 Task: Create a rule from the Routing list, Task moved to a section -> Set Priority in the project AgileAura , set the section as Done clear the priority
Action: Mouse moved to (1303, 111)
Screenshot: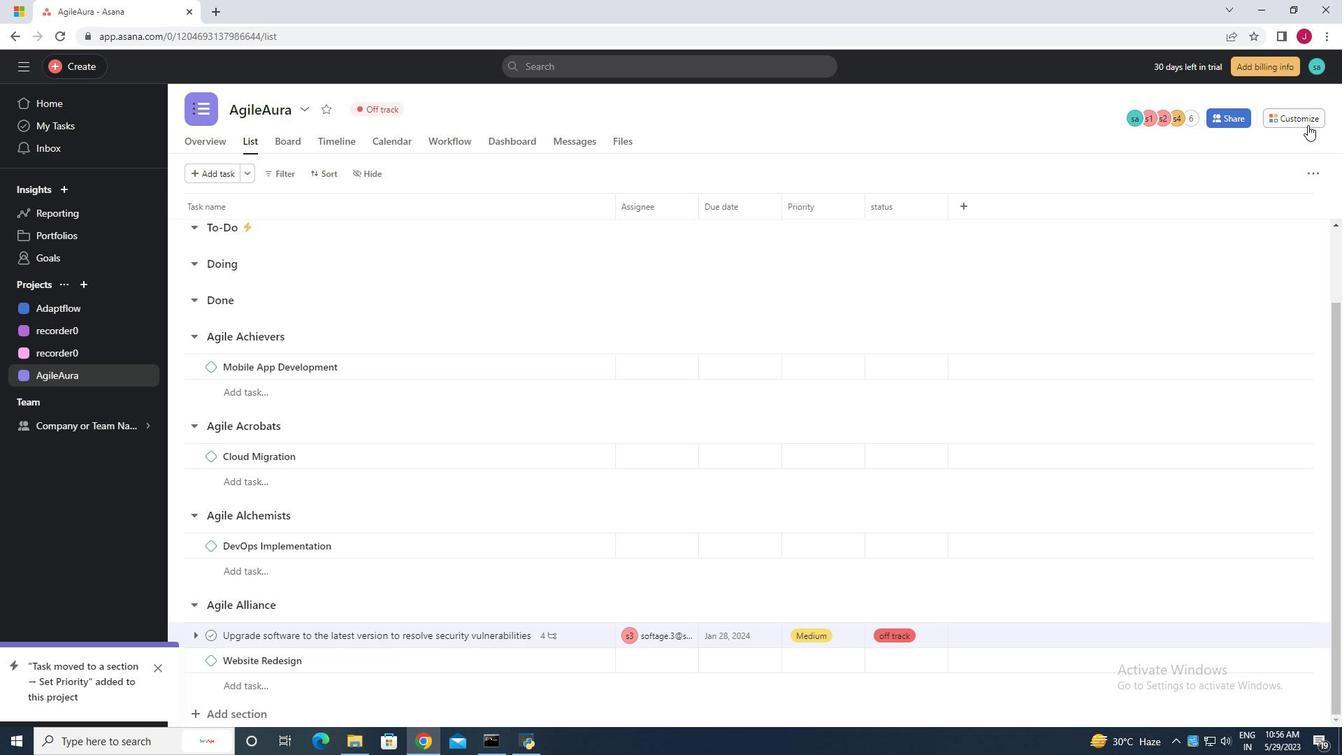
Action: Mouse pressed left at (1303, 111)
Screenshot: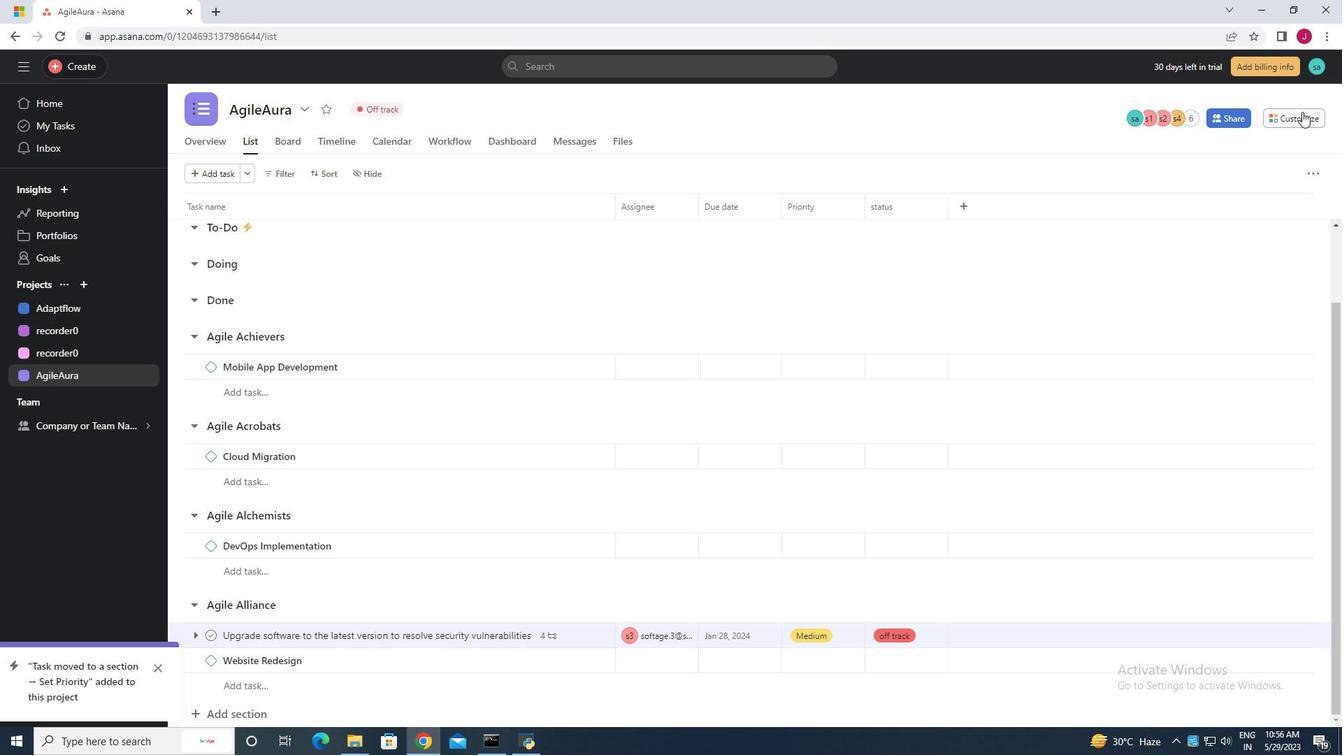 
Action: Mouse moved to (1051, 305)
Screenshot: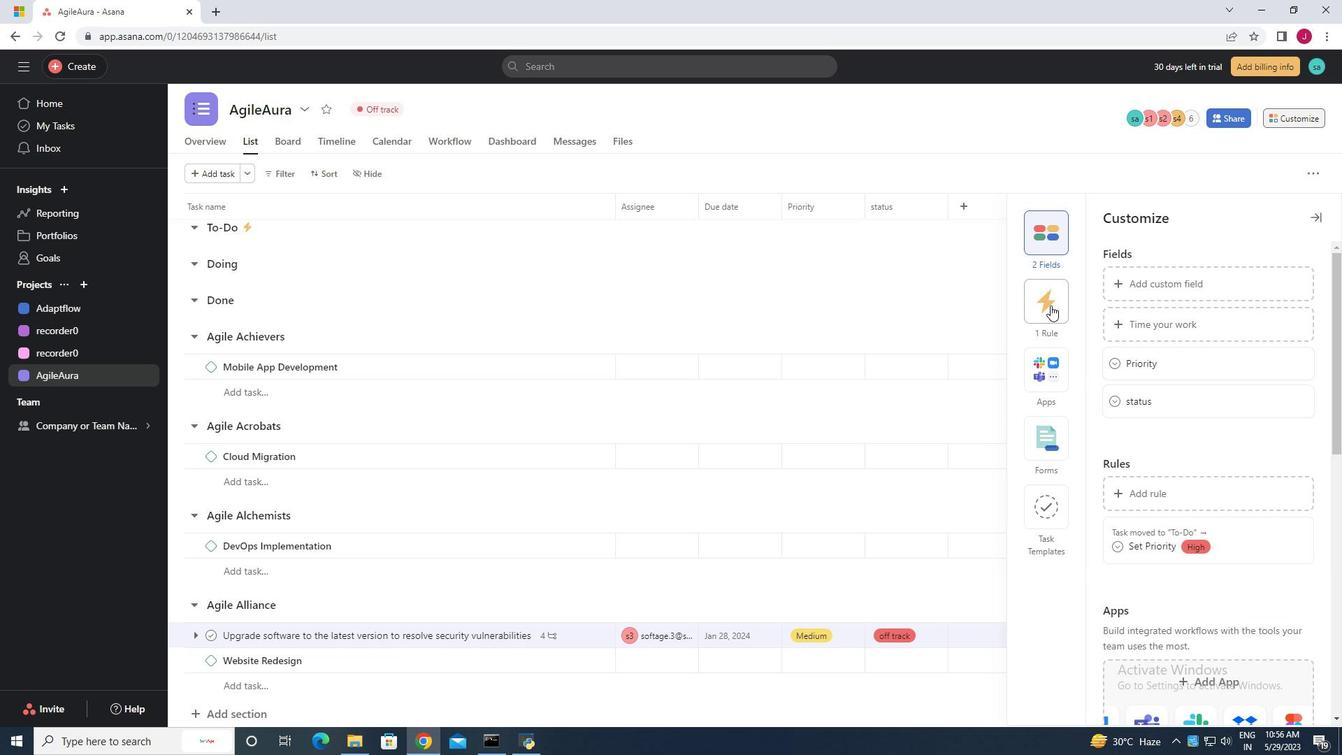 
Action: Mouse pressed left at (1051, 305)
Screenshot: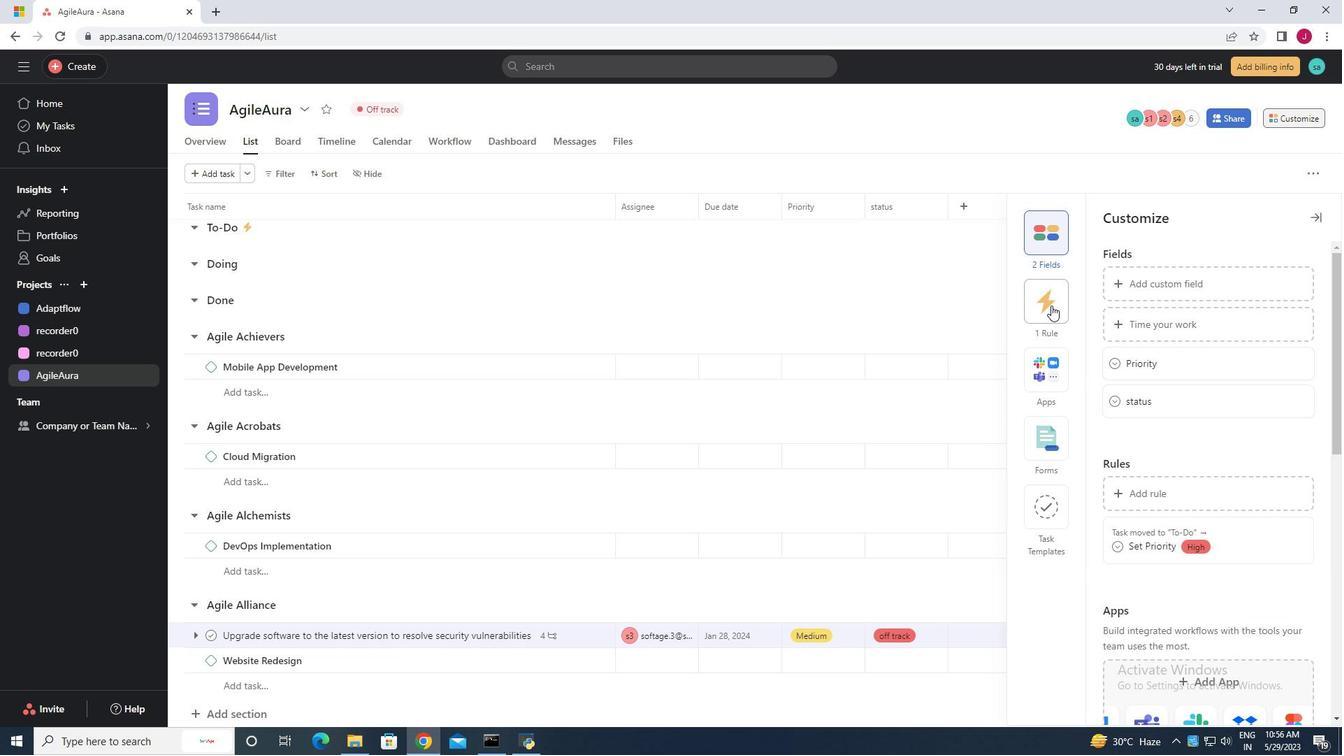 
Action: Mouse moved to (1168, 283)
Screenshot: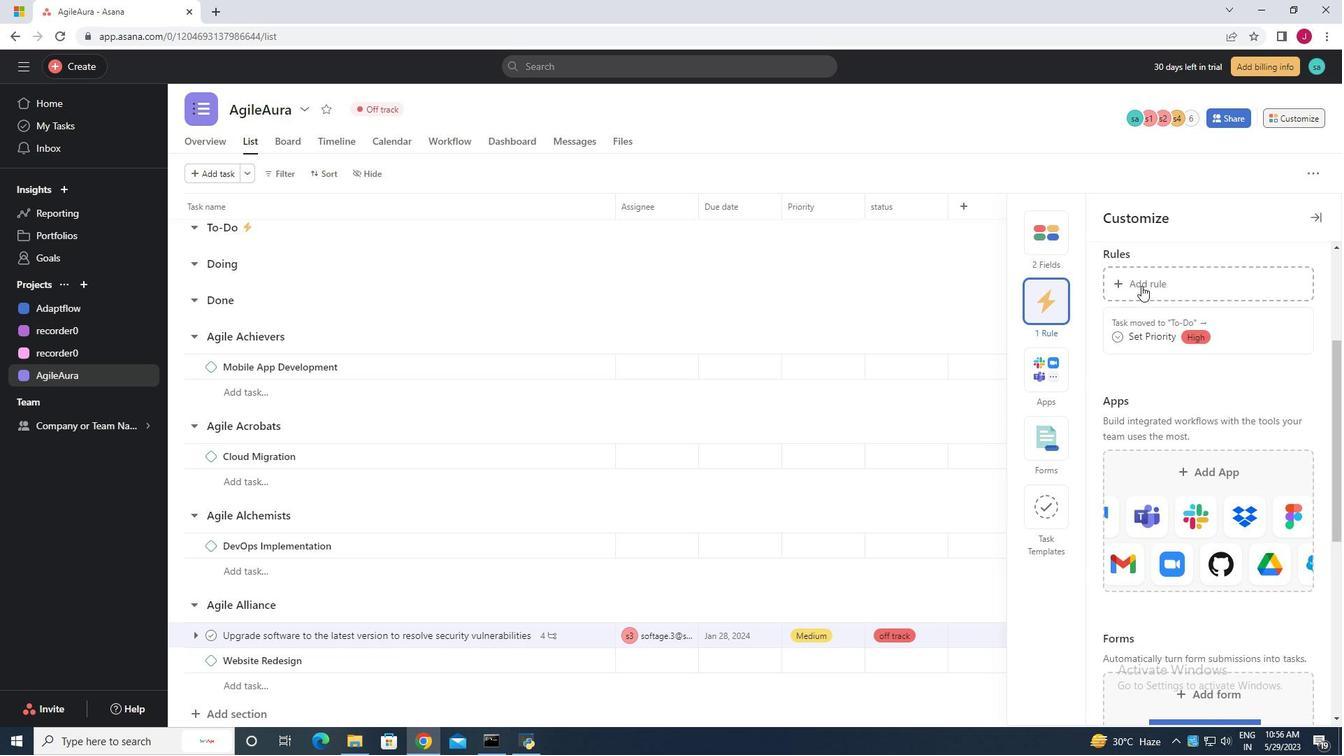 
Action: Mouse pressed left at (1168, 283)
Screenshot: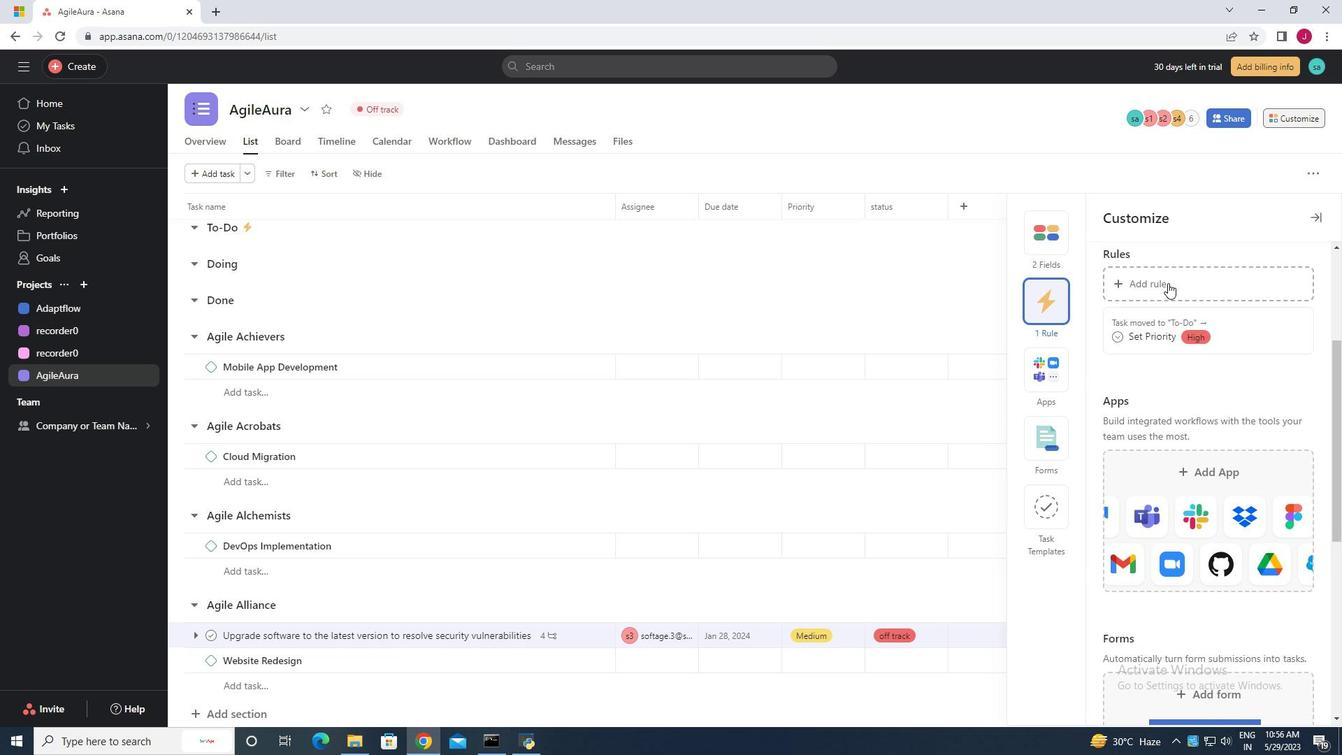 
Action: Mouse moved to (290, 185)
Screenshot: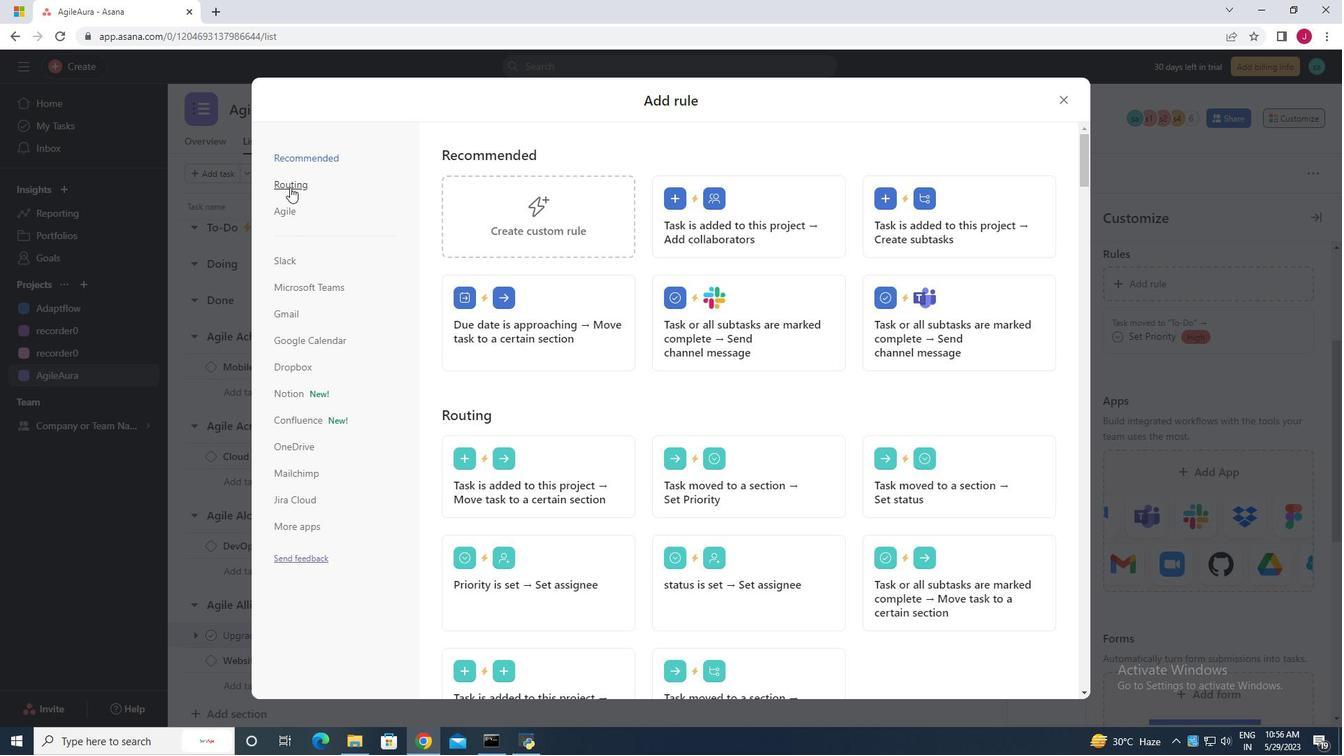 
Action: Mouse pressed left at (290, 185)
Screenshot: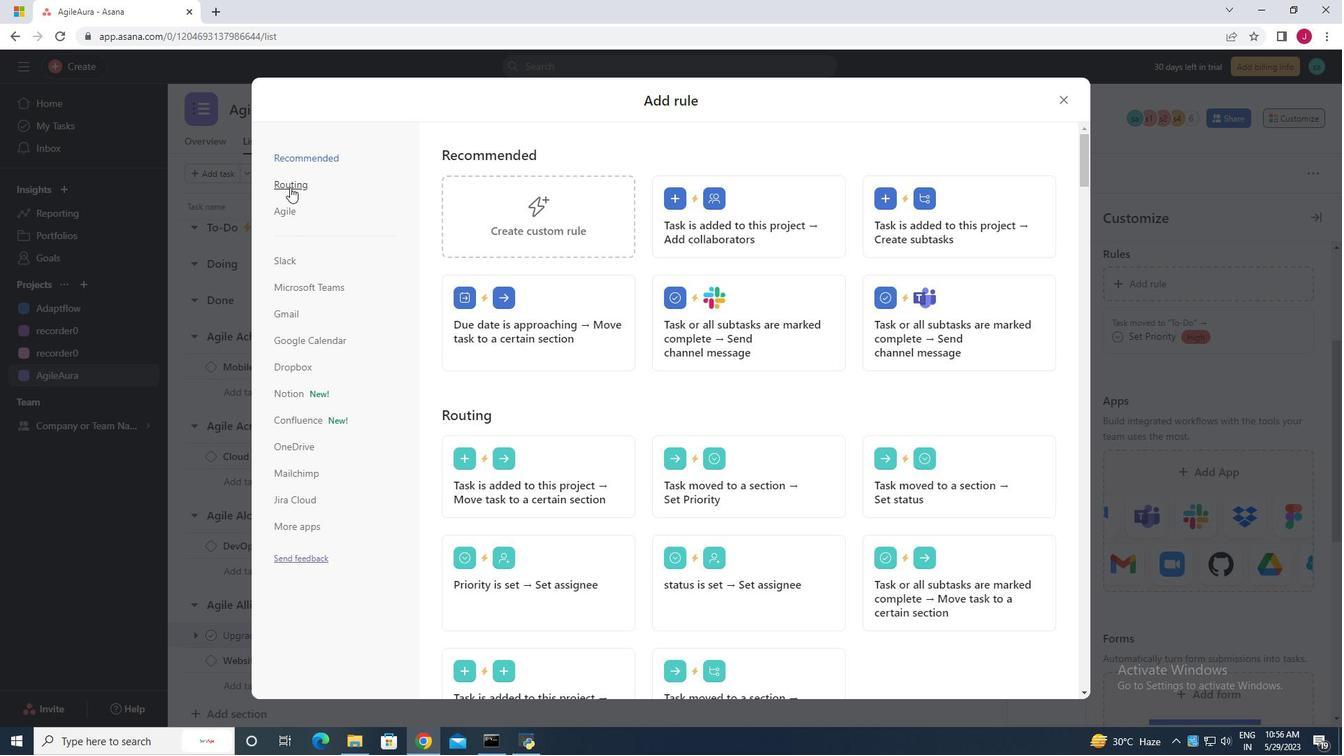 
Action: Mouse moved to (751, 208)
Screenshot: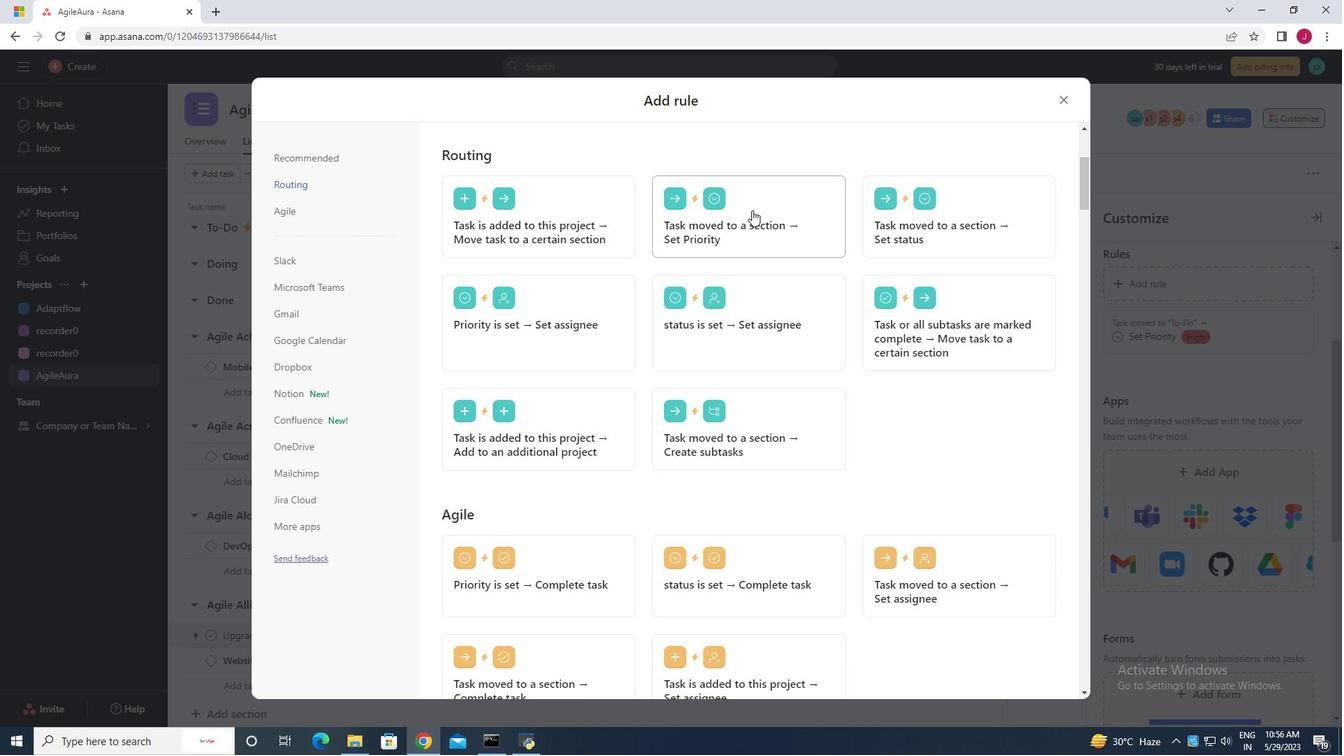 
Action: Mouse pressed left at (751, 208)
Screenshot: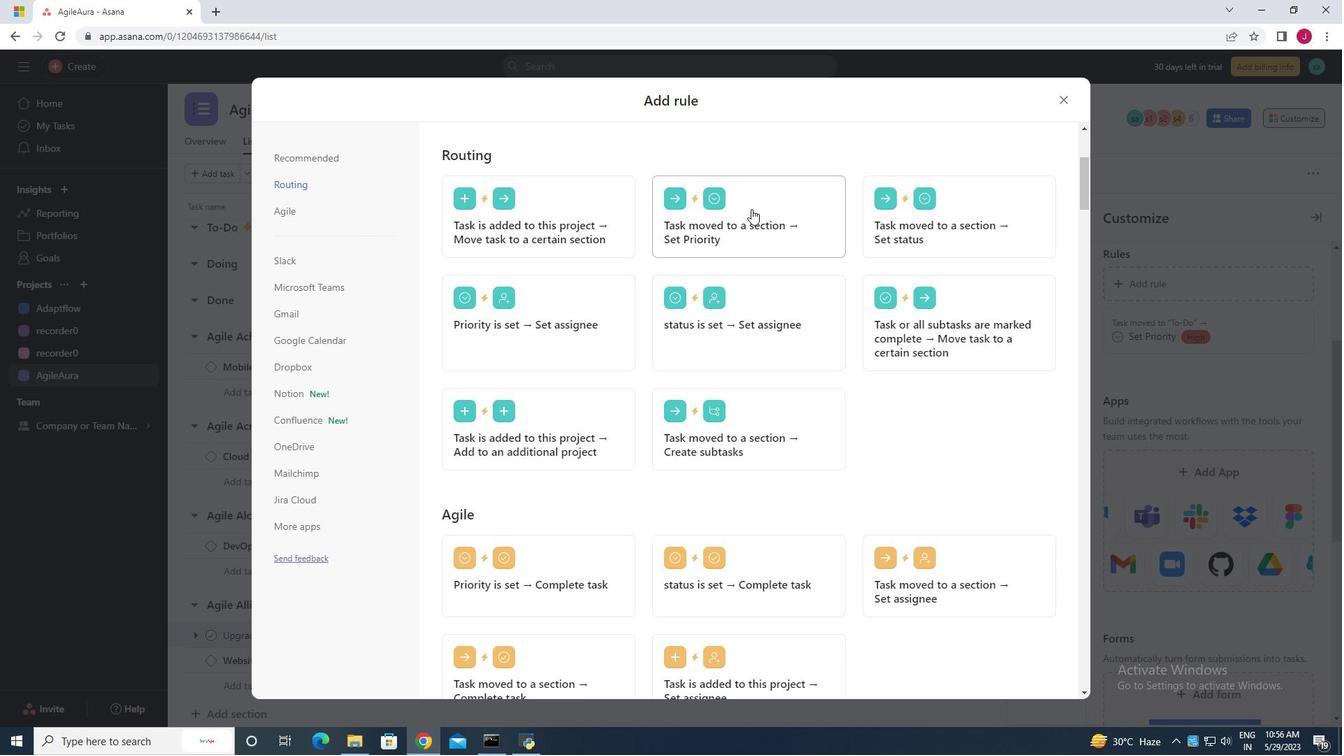 
Action: Mouse moved to (523, 379)
Screenshot: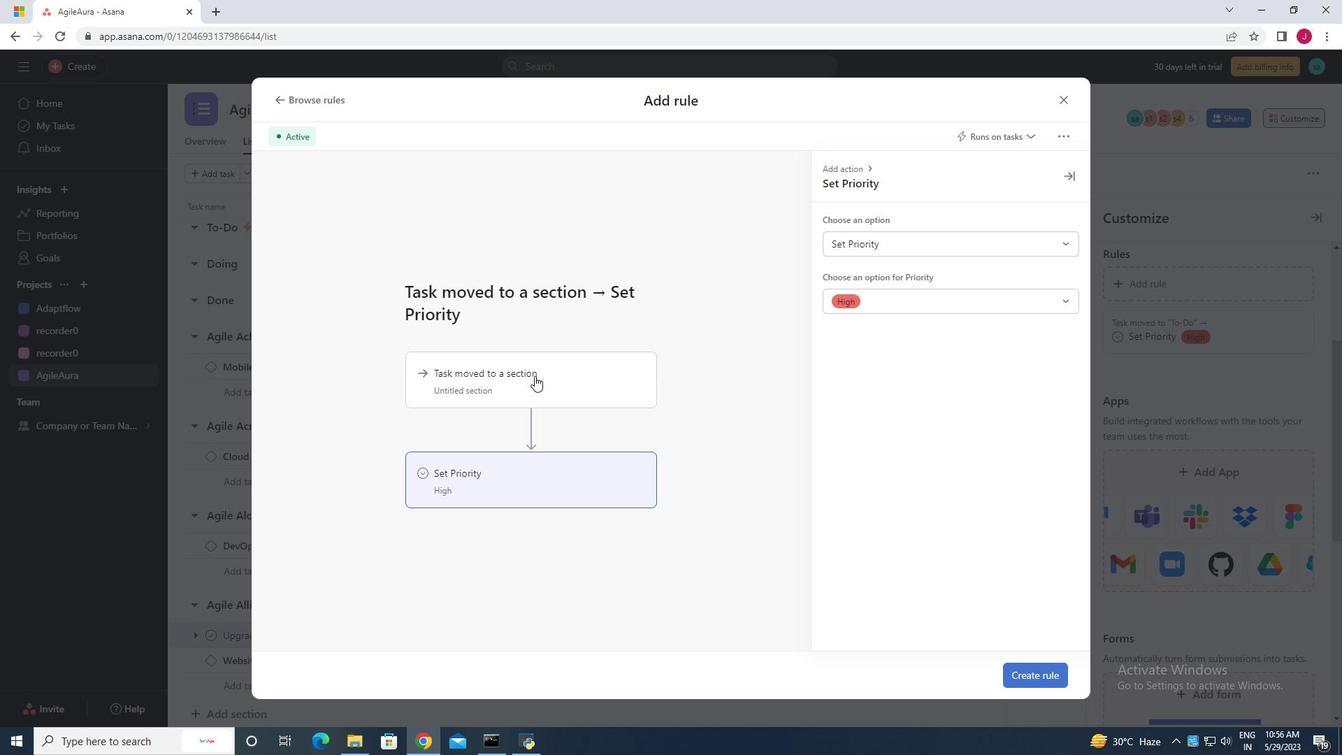 
Action: Mouse pressed left at (523, 379)
Screenshot: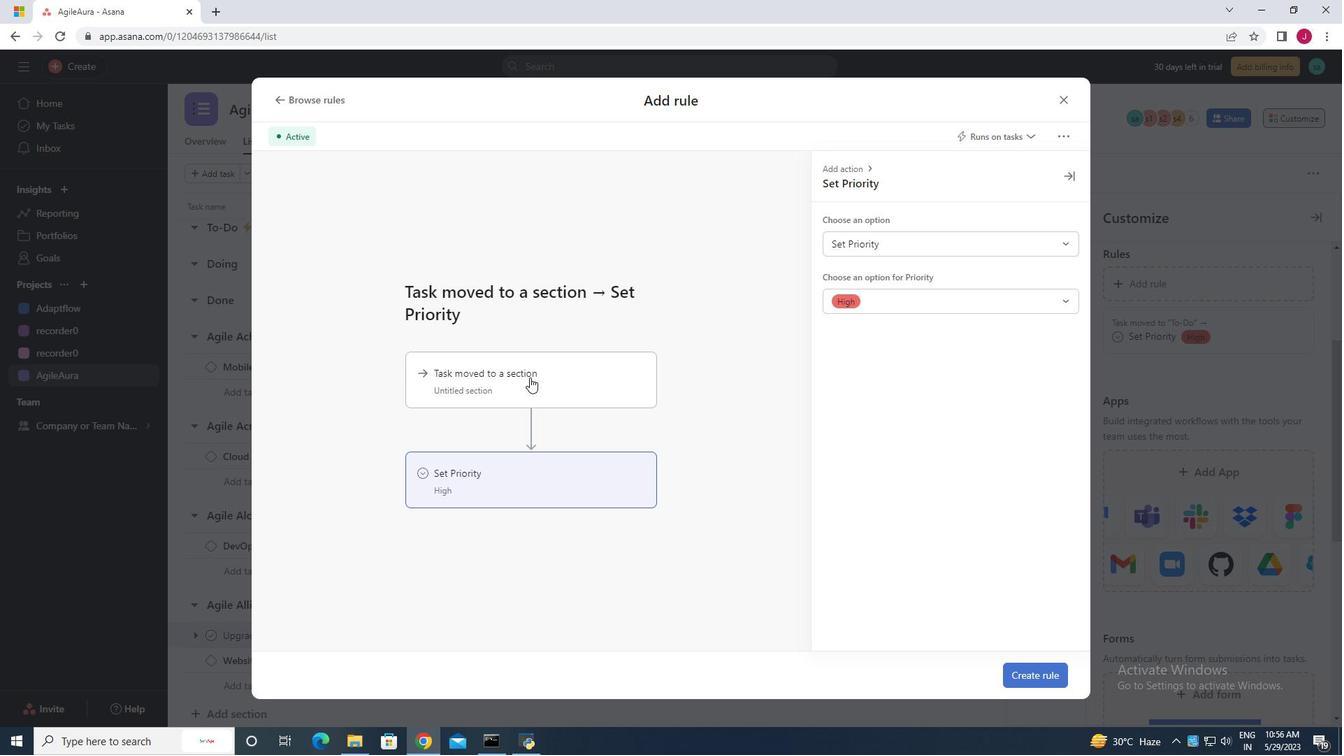 
Action: Mouse moved to (872, 242)
Screenshot: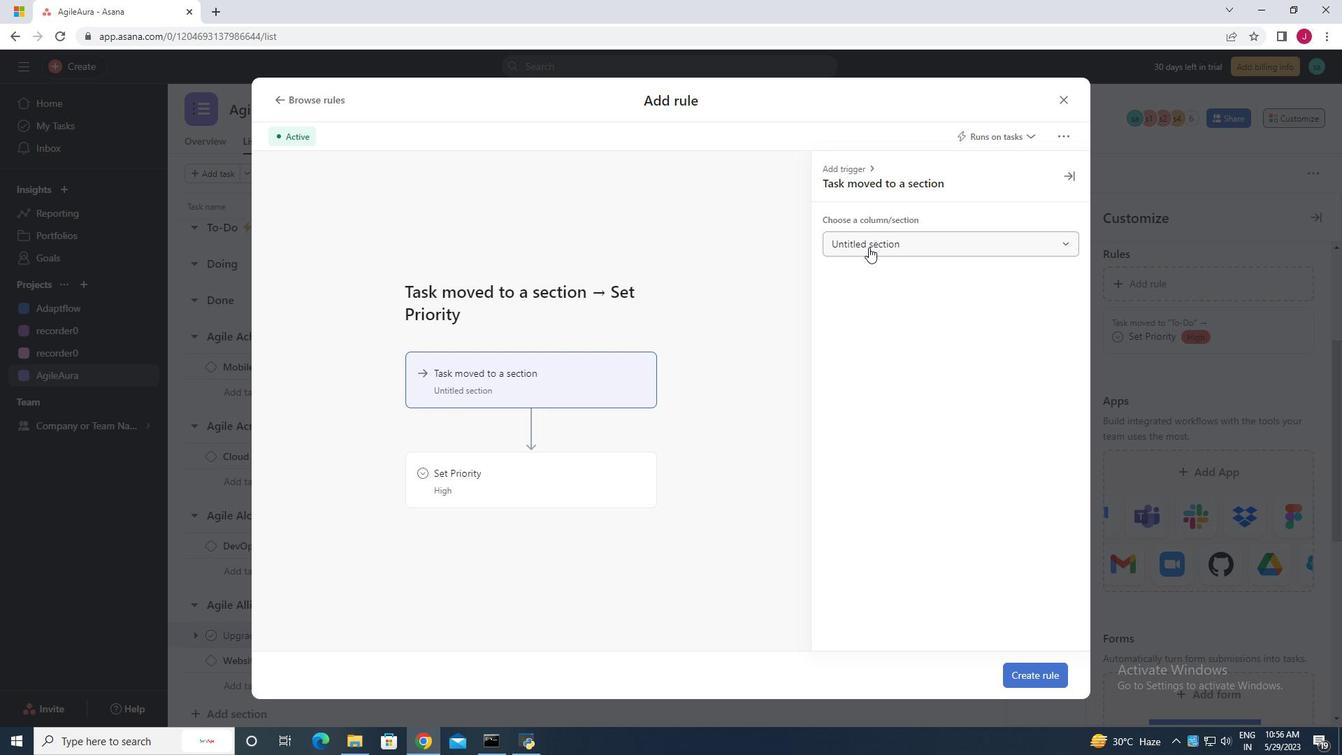 
Action: Mouse pressed left at (872, 242)
Screenshot: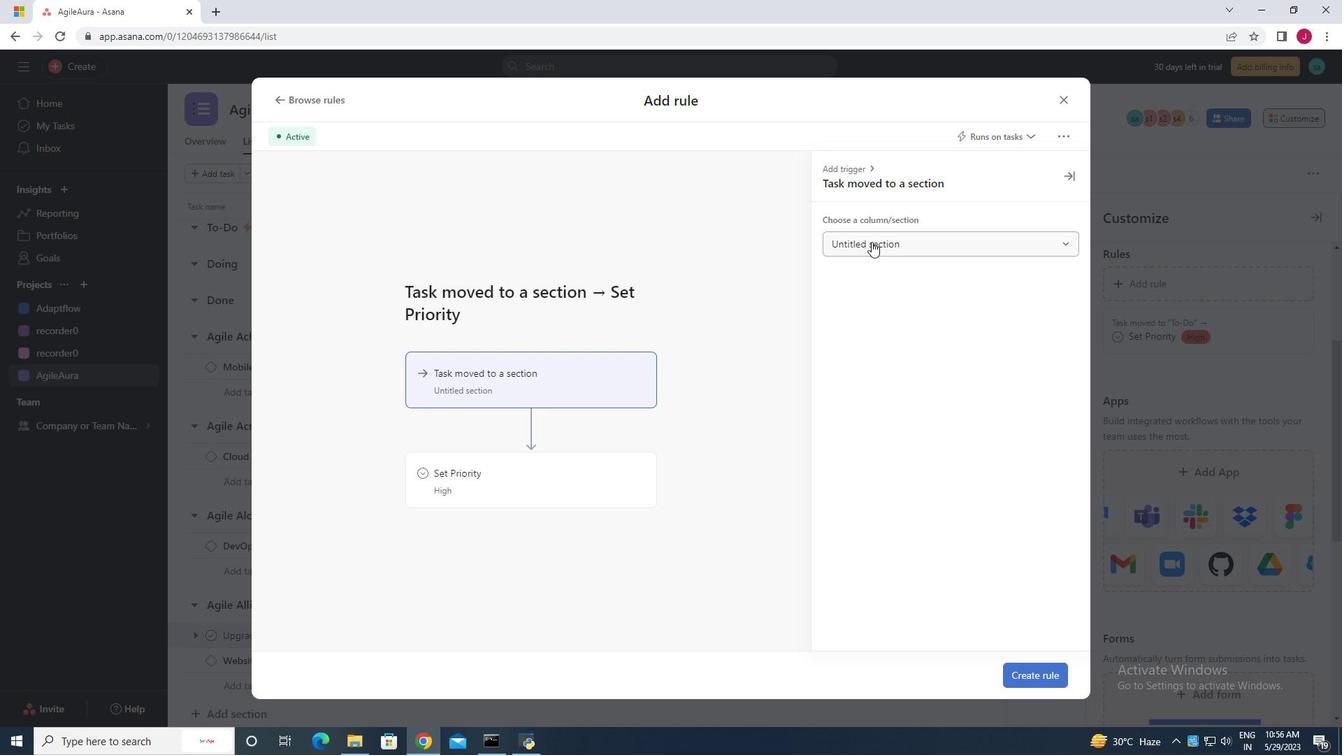 
Action: Mouse moved to (856, 353)
Screenshot: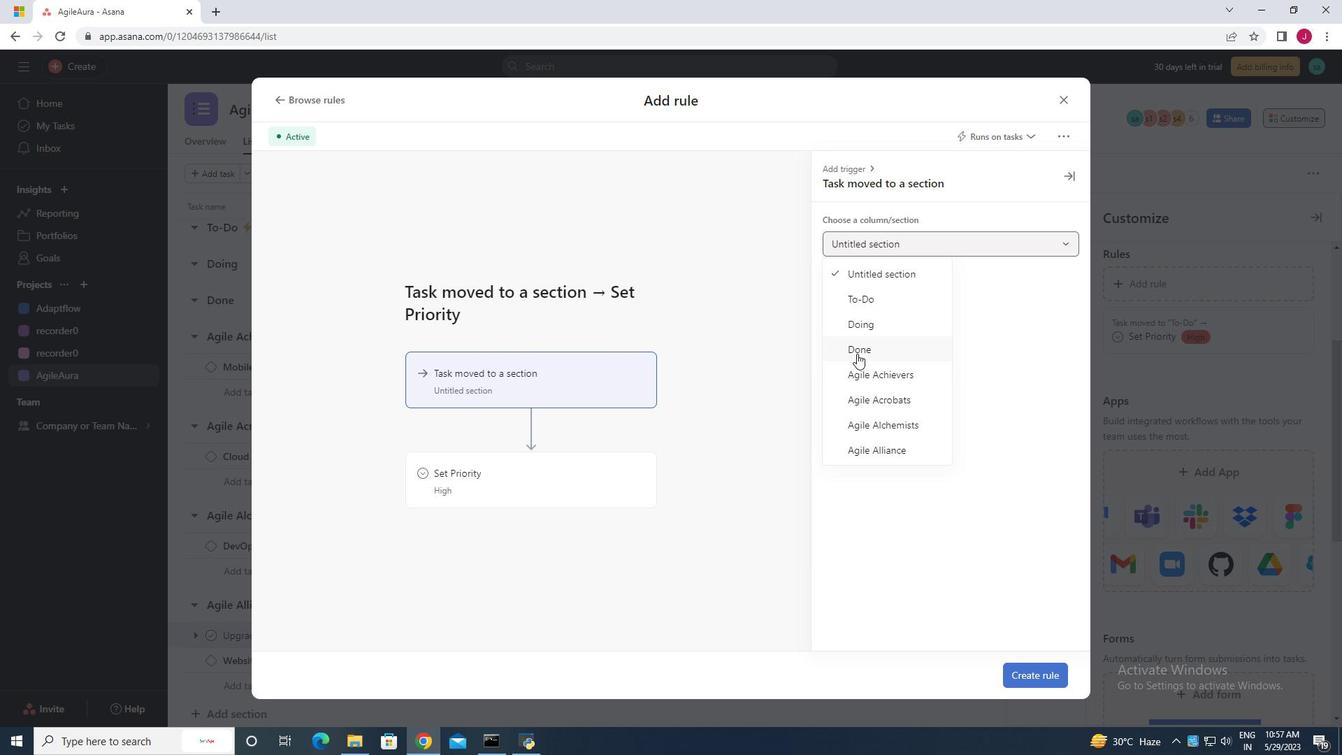 
Action: Mouse pressed left at (856, 353)
Screenshot: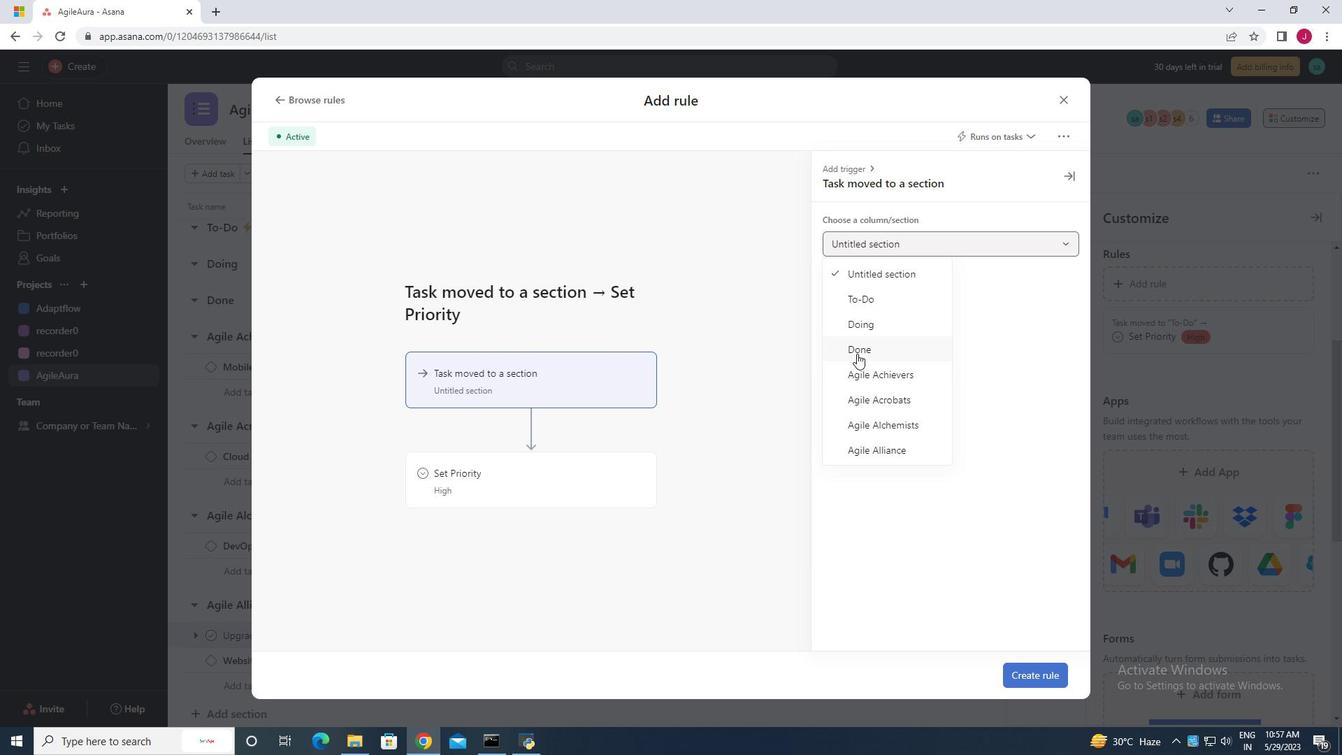 
Action: Mouse moved to (484, 472)
Screenshot: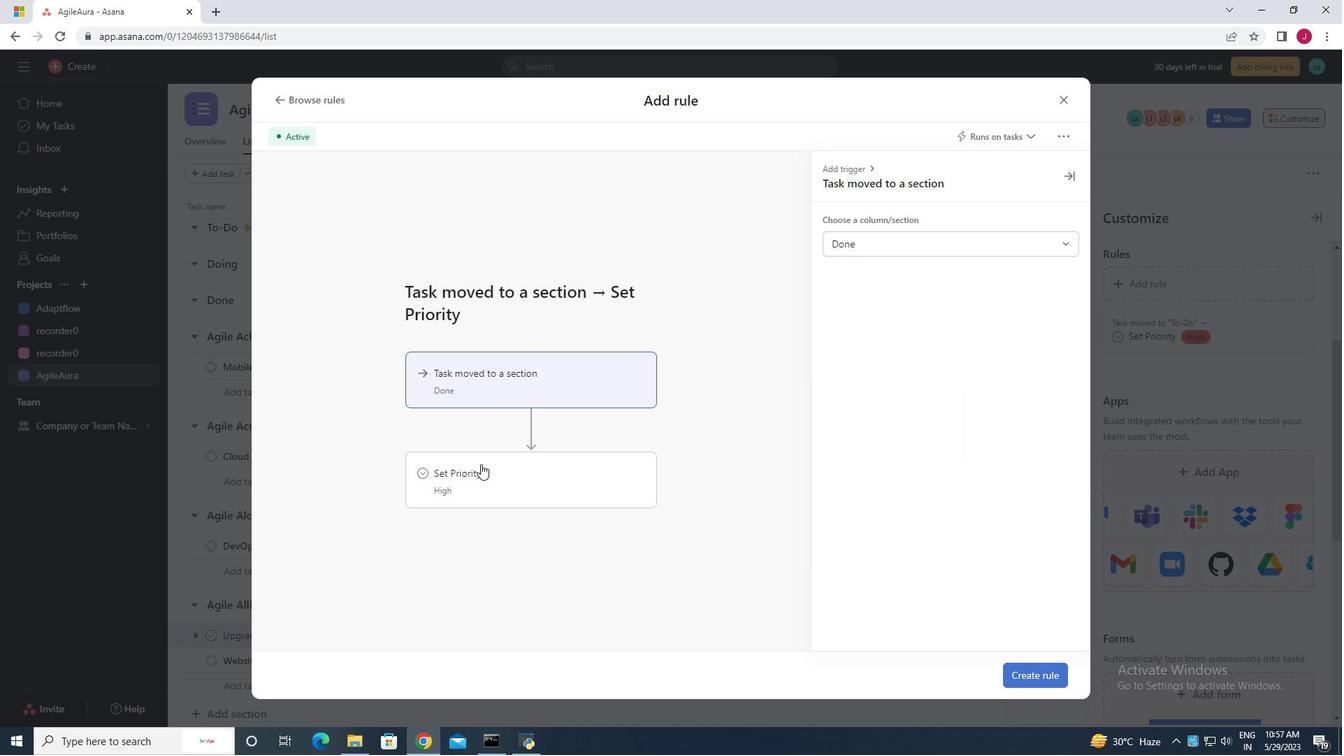 
Action: Mouse pressed left at (484, 472)
Screenshot: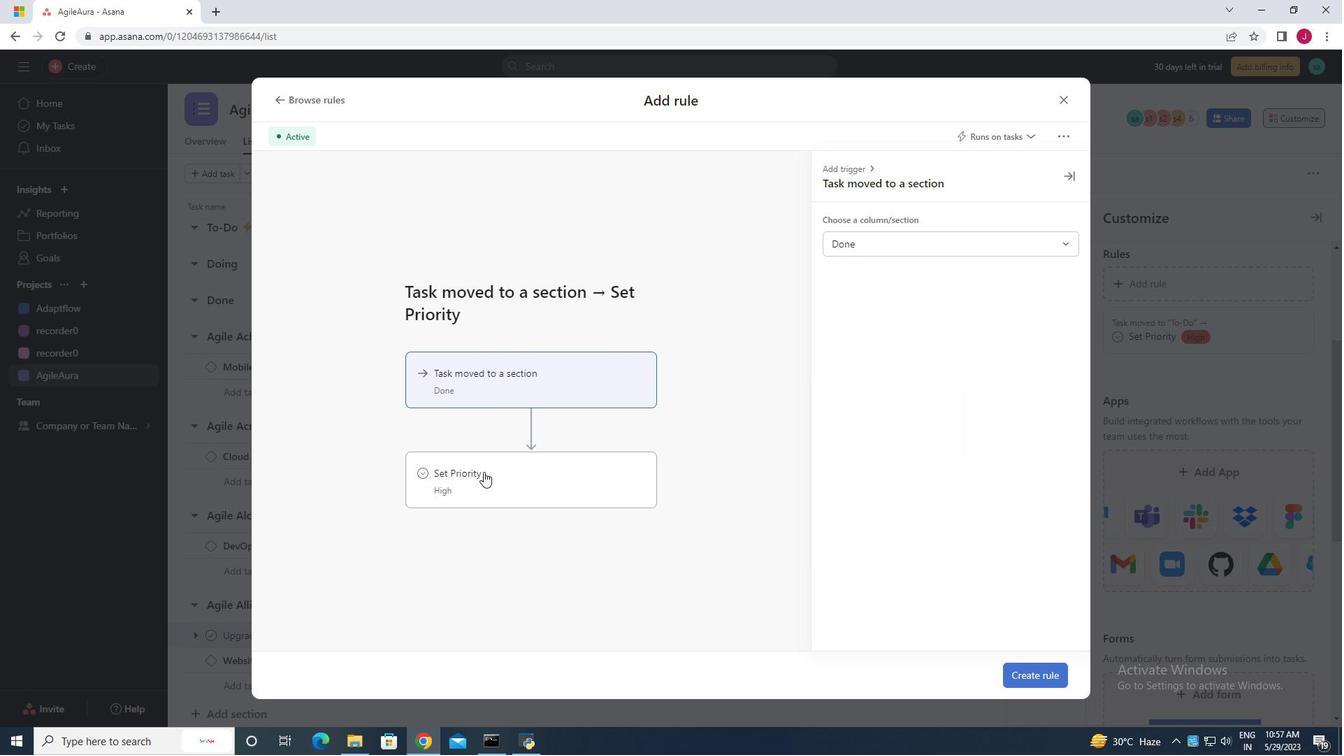 
Action: Mouse moved to (921, 302)
Screenshot: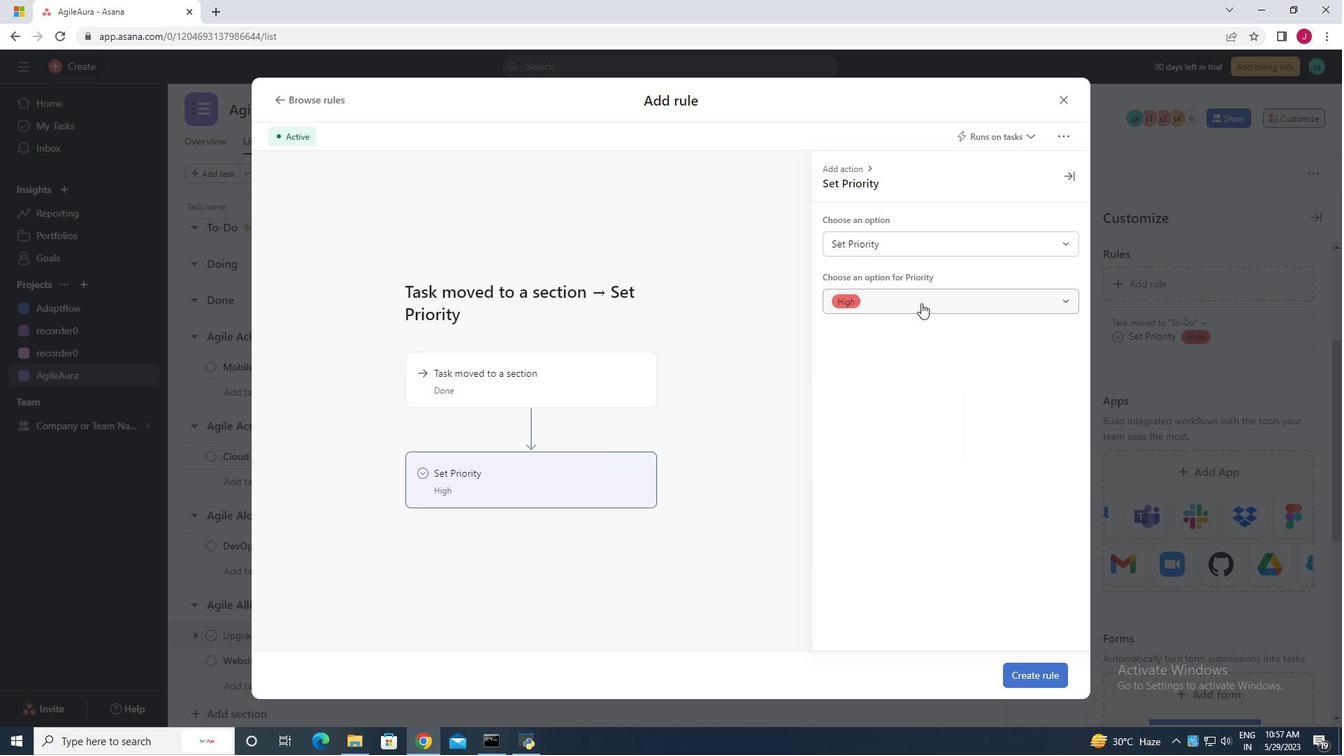 
Action: Mouse pressed left at (921, 302)
Screenshot: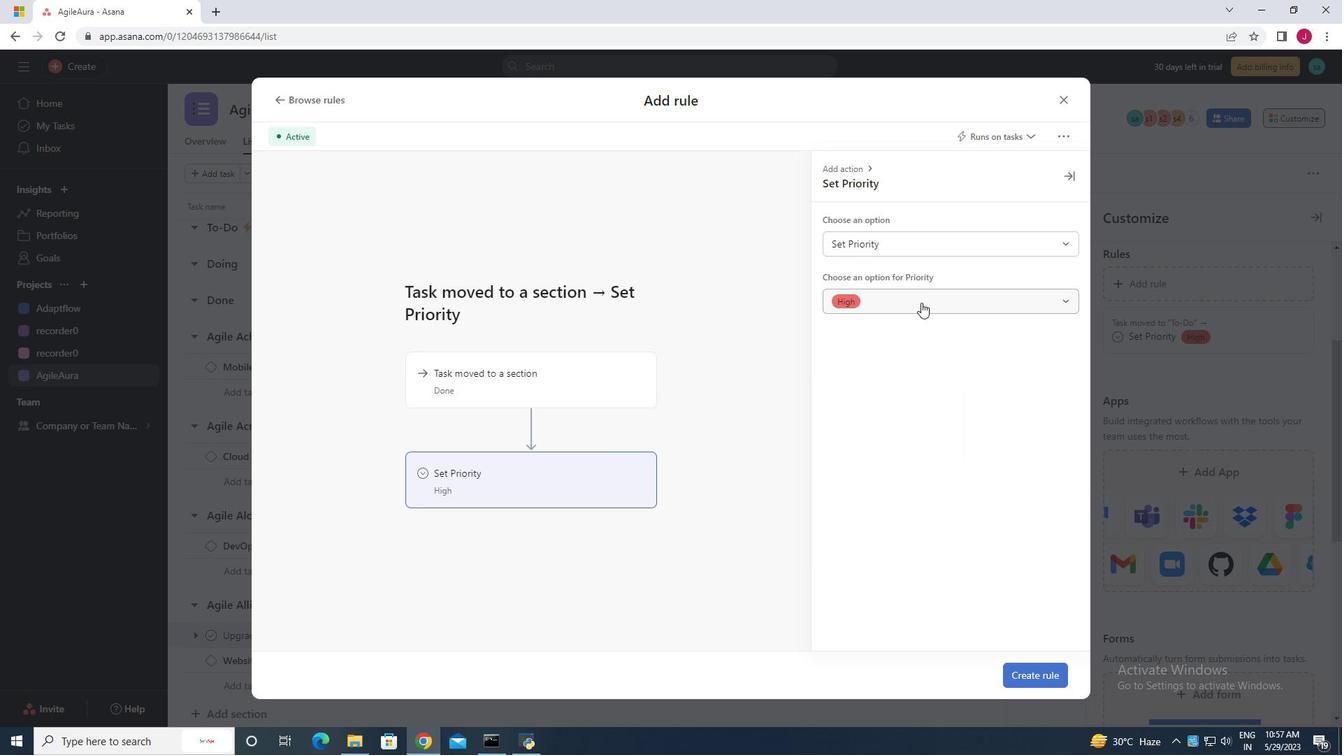 
Action: Mouse moved to (881, 330)
Screenshot: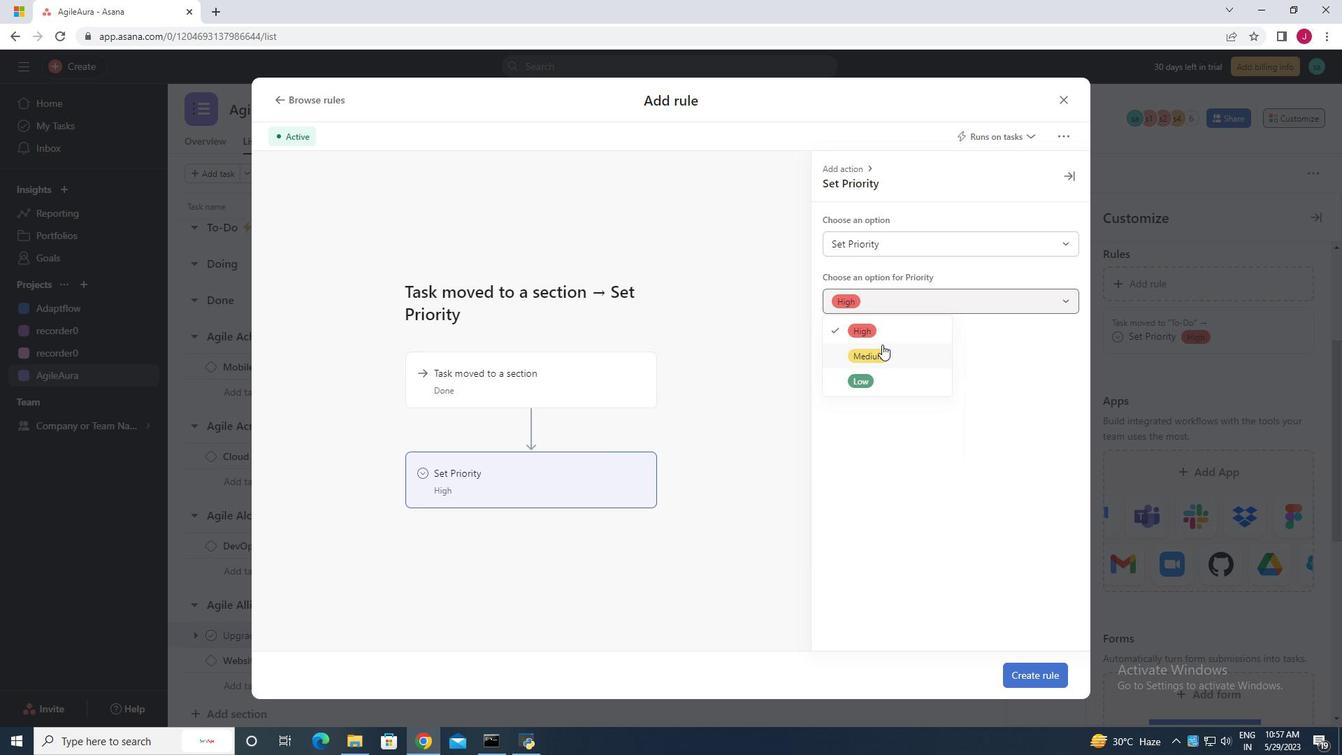 
Action: Mouse pressed left at (881, 330)
Screenshot: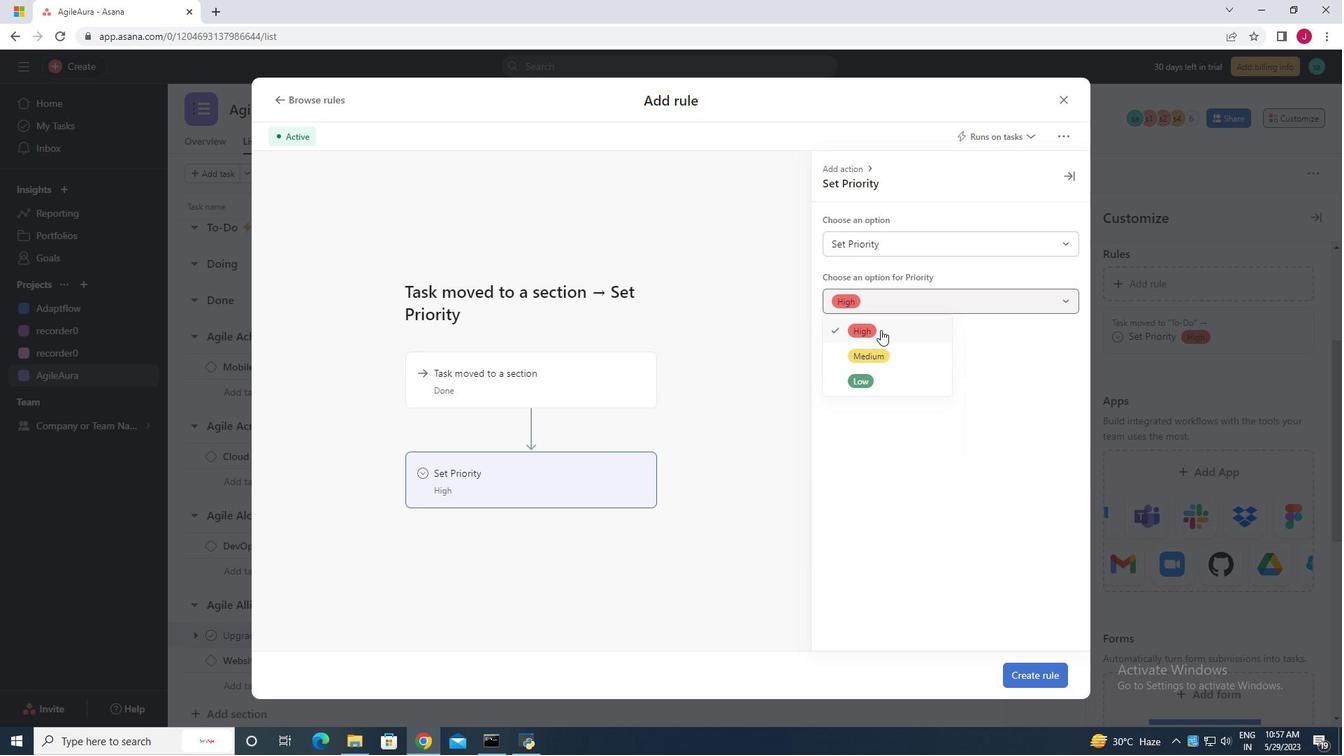 
Action: Mouse moved to (907, 238)
Screenshot: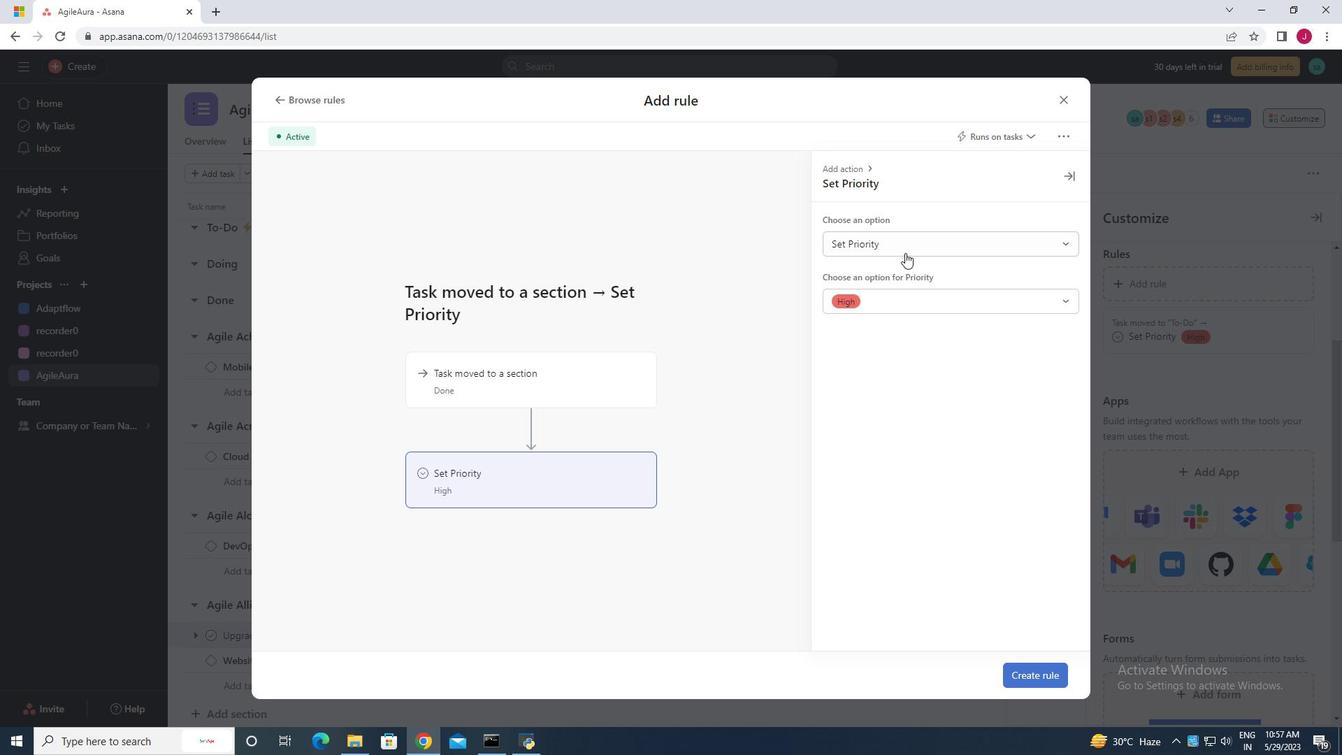 
Action: Mouse pressed left at (907, 238)
Screenshot: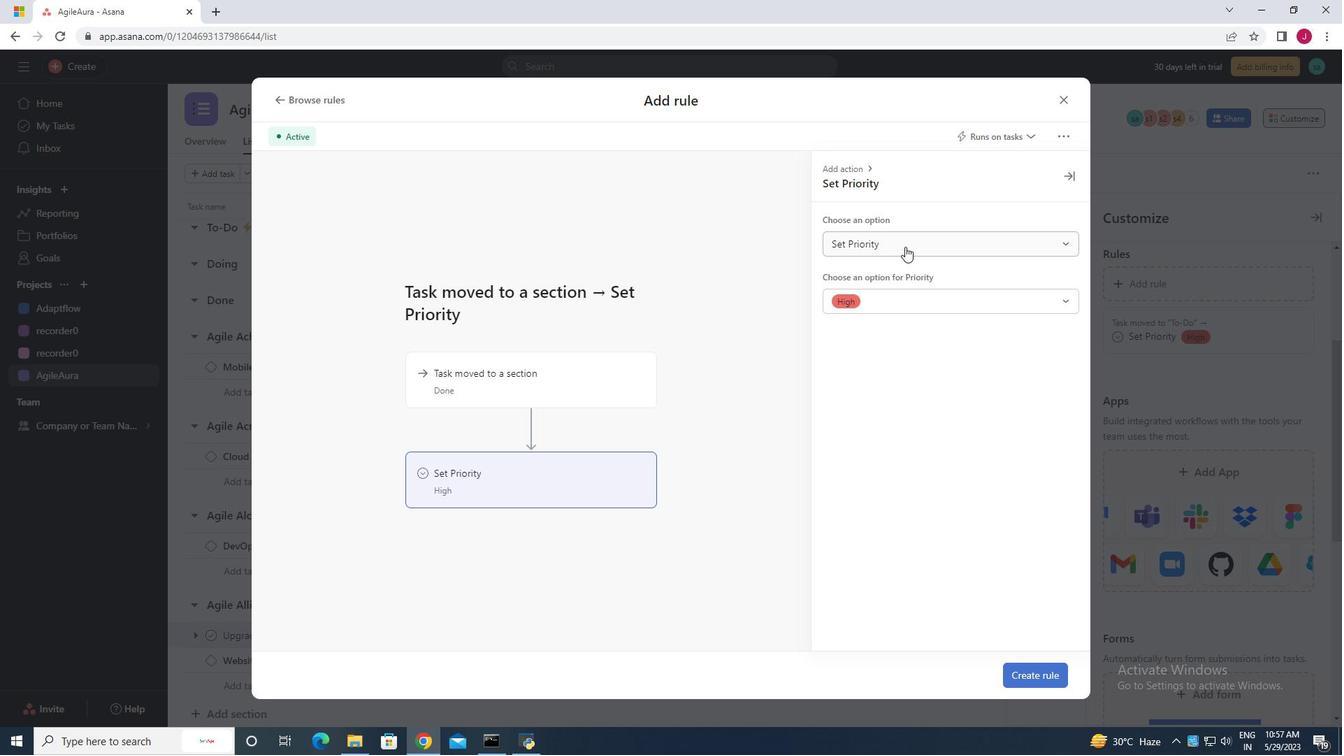 
Action: Mouse moved to (901, 297)
Screenshot: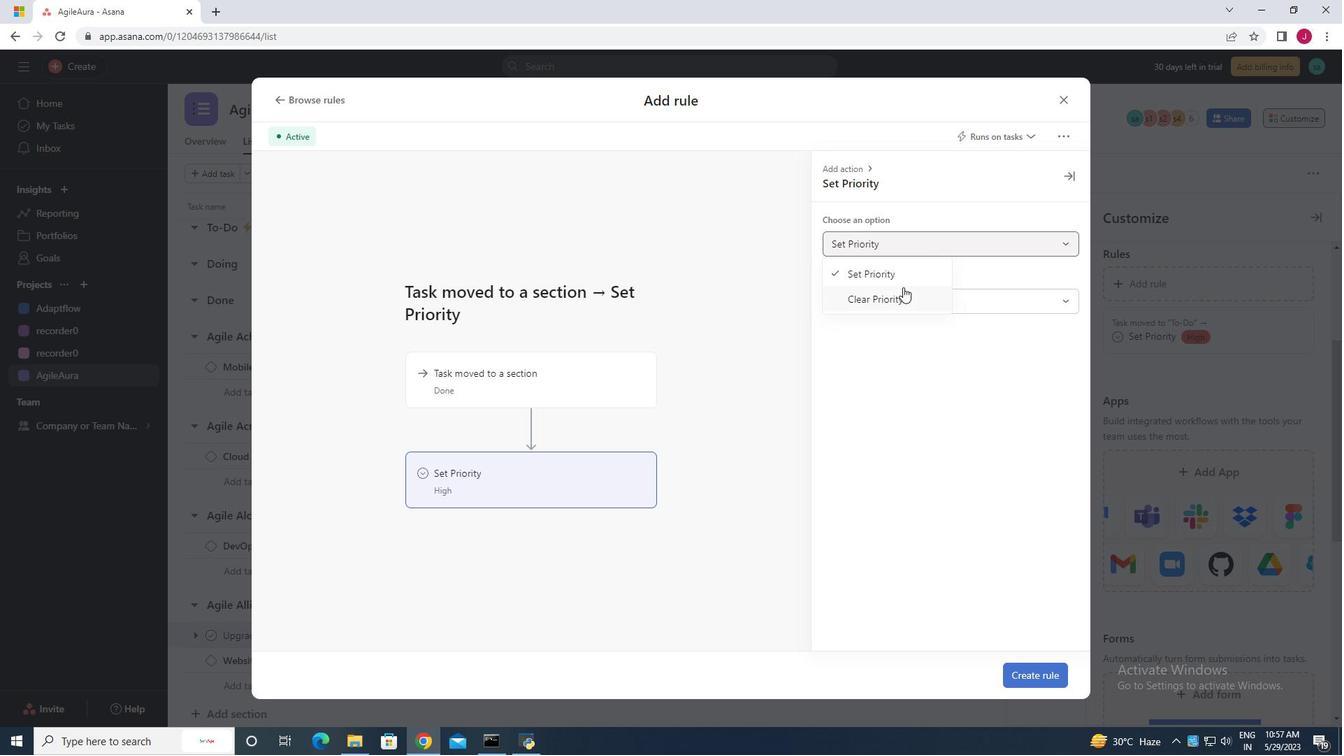 
Action: Mouse pressed left at (901, 297)
Screenshot: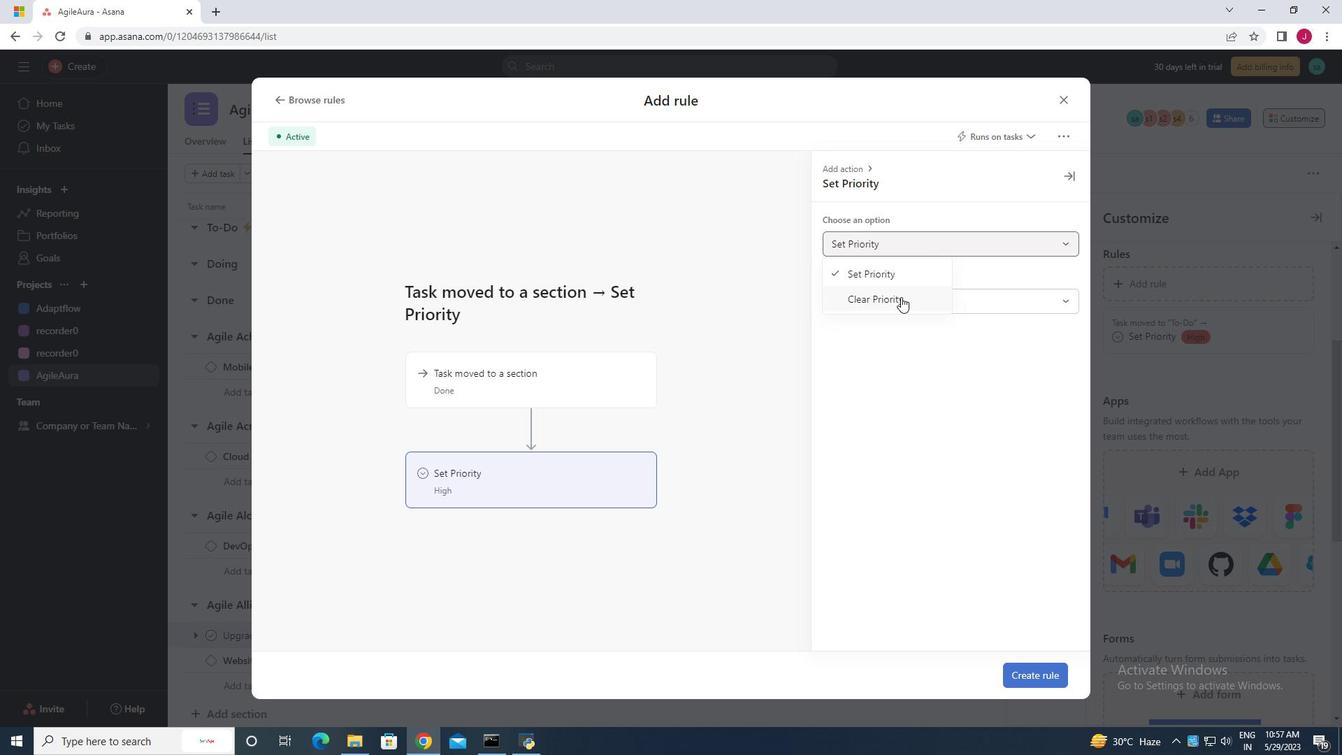 
Action: Mouse moved to (1044, 677)
Screenshot: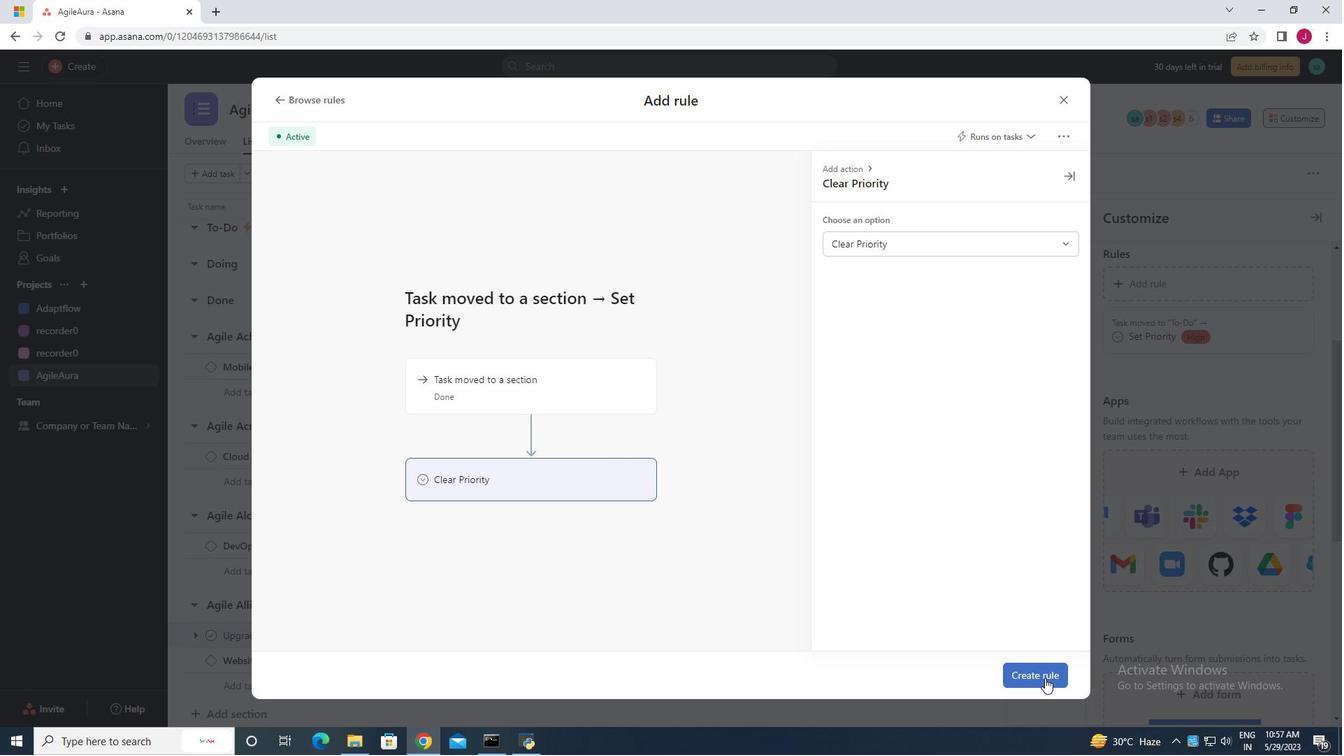 
Action: Mouse pressed left at (1044, 677)
Screenshot: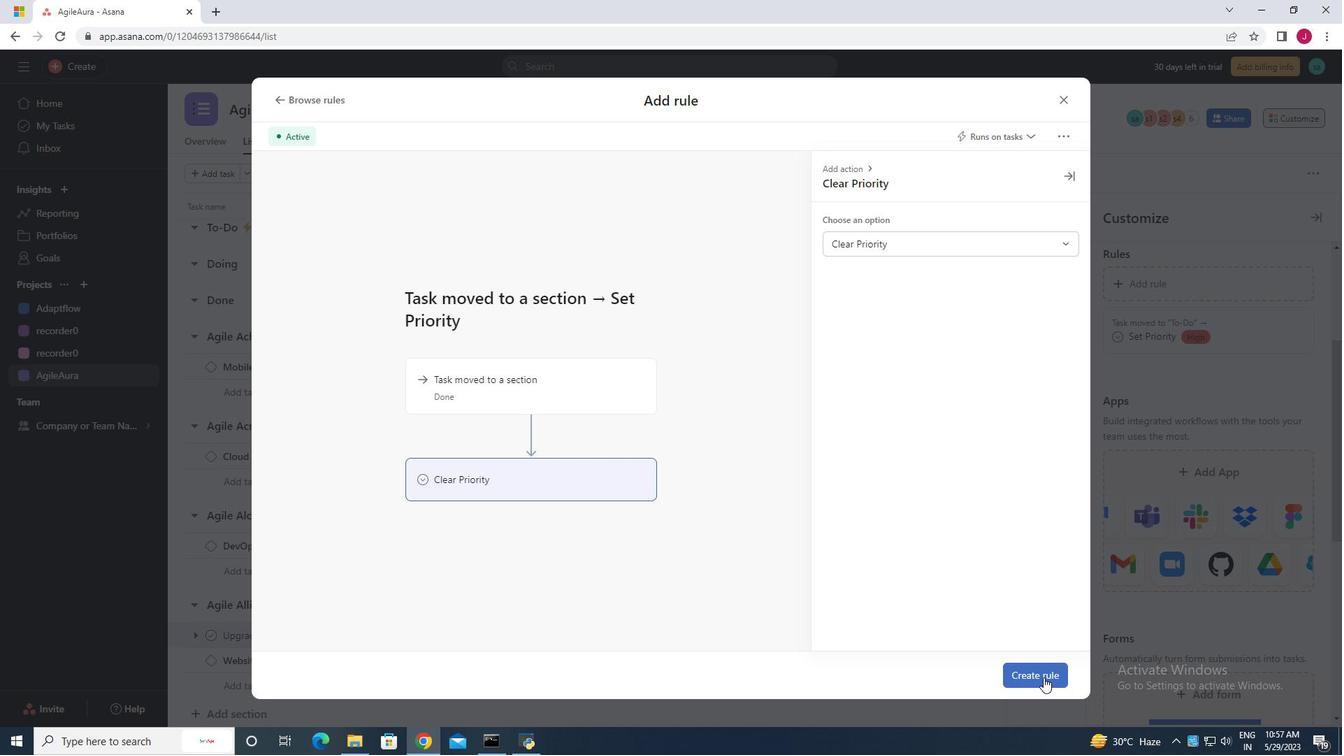 
Action: Mouse moved to (1017, 269)
Screenshot: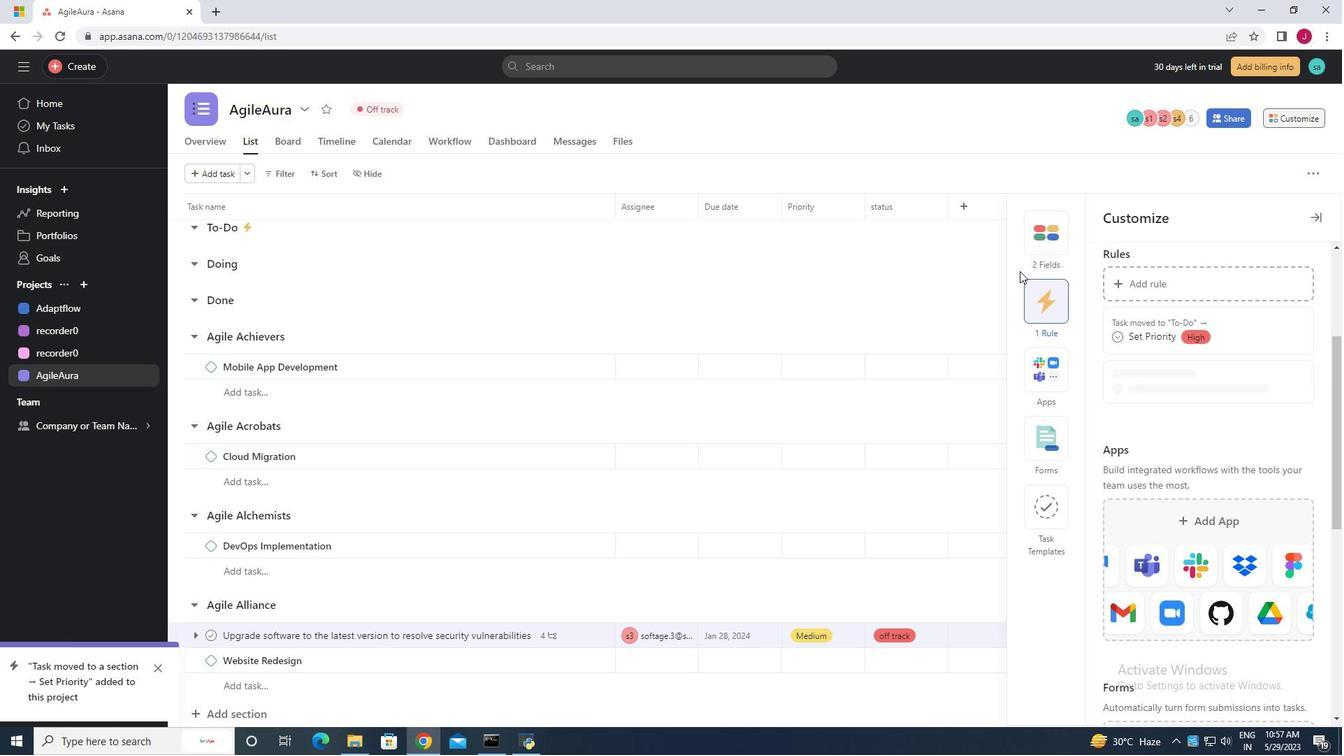 
